 Task: In breaking news turn email notifications.
Action: Mouse moved to (641, 67)
Screenshot: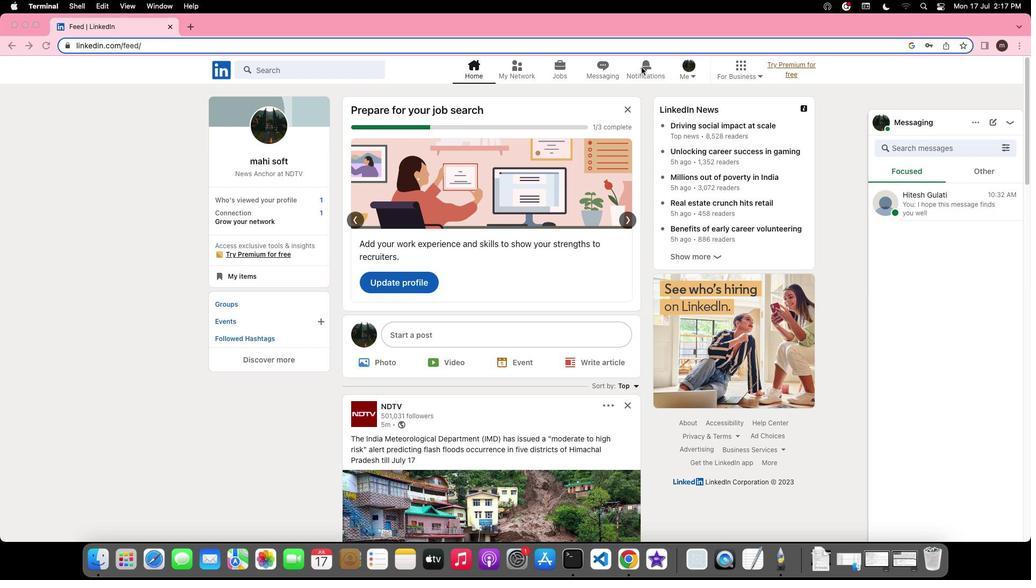 
Action: Mouse pressed left at (641, 67)
Screenshot: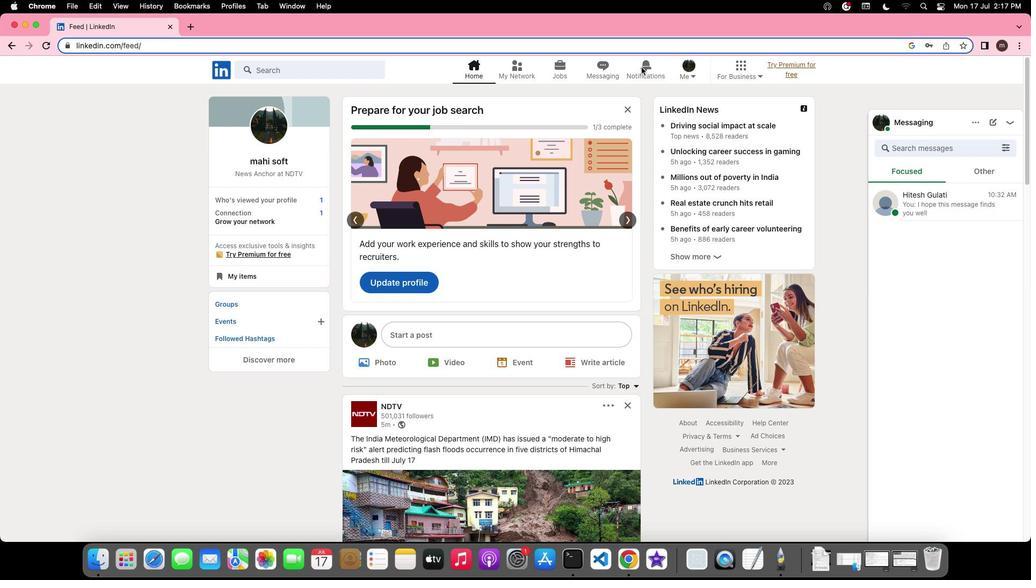 
Action: Mouse pressed left at (641, 67)
Screenshot: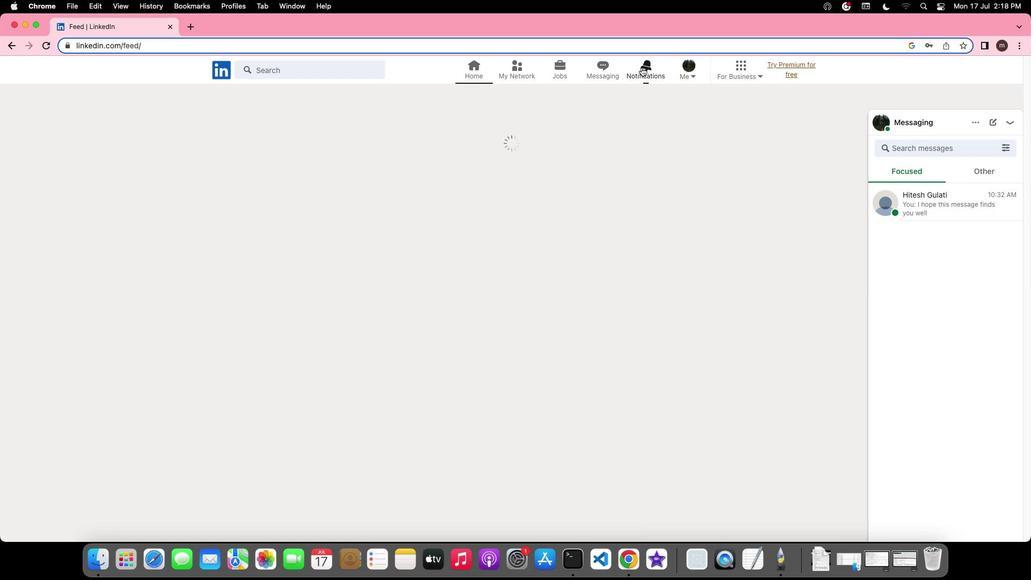 
Action: Mouse moved to (241, 137)
Screenshot: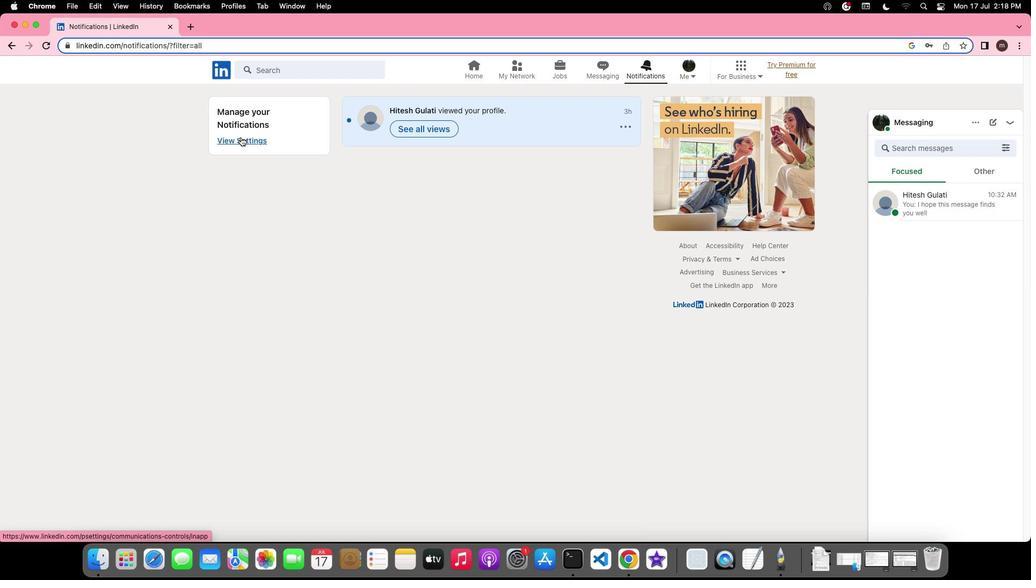 
Action: Mouse pressed left at (241, 137)
Screenshot: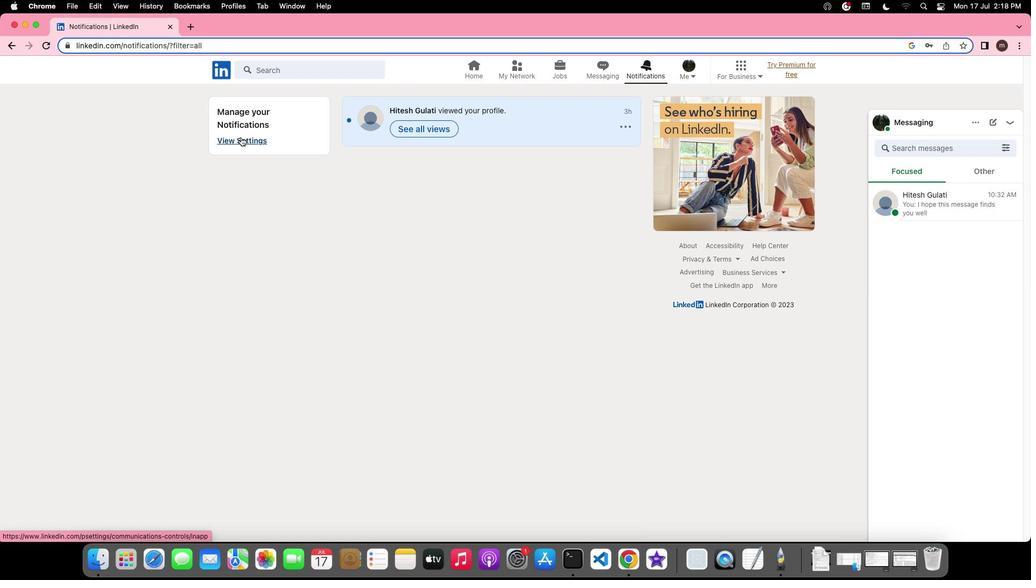 
Action: Mouse moved to (445, 406)
Screenshot: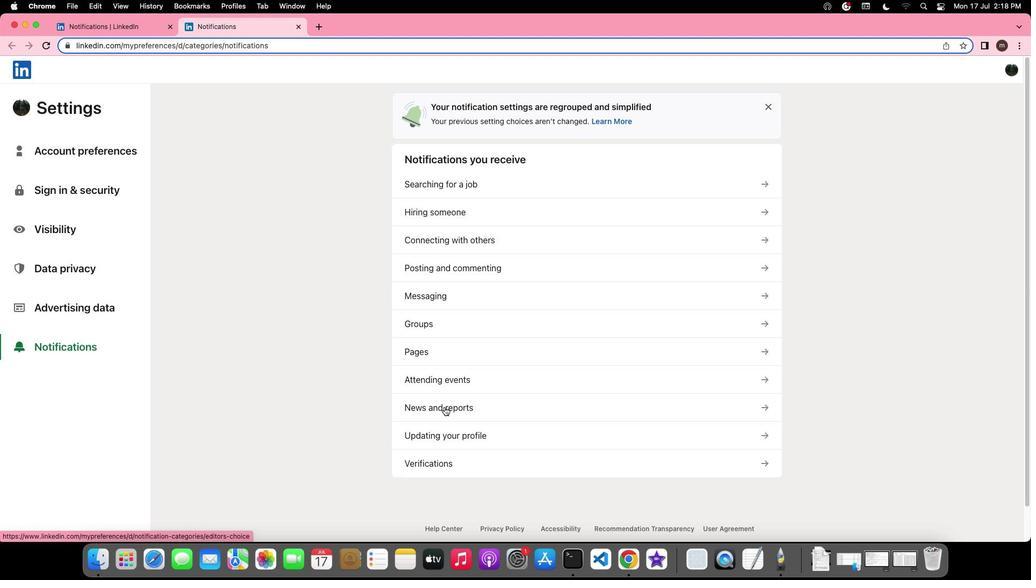 
Action: Mouse pressed left at (445, 406)
Screenshot: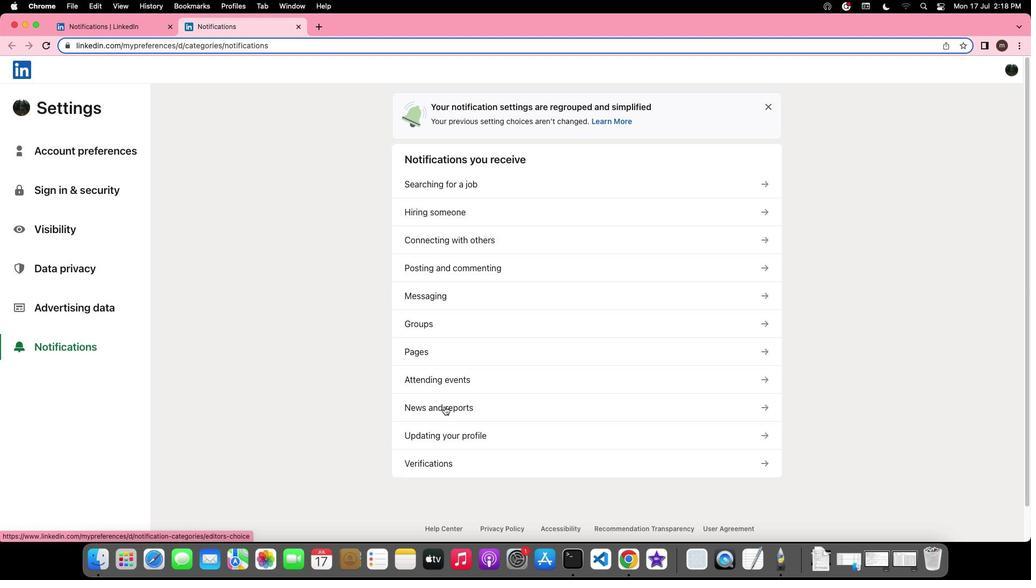 
Action: Mouse moved to (439, 207)
Screenshot: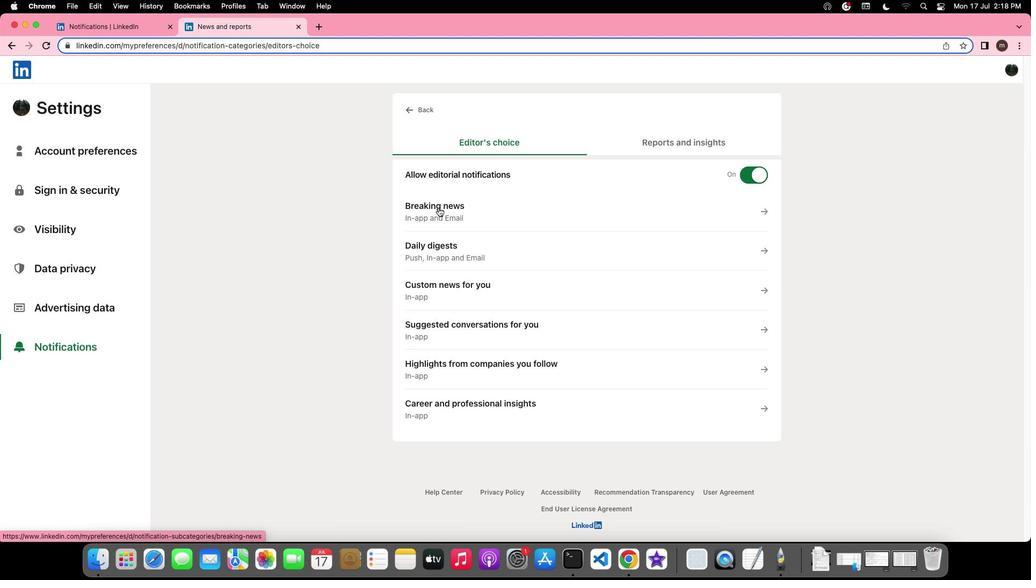 
Action: Mouse pressed left at (439, 207)
Screenshot: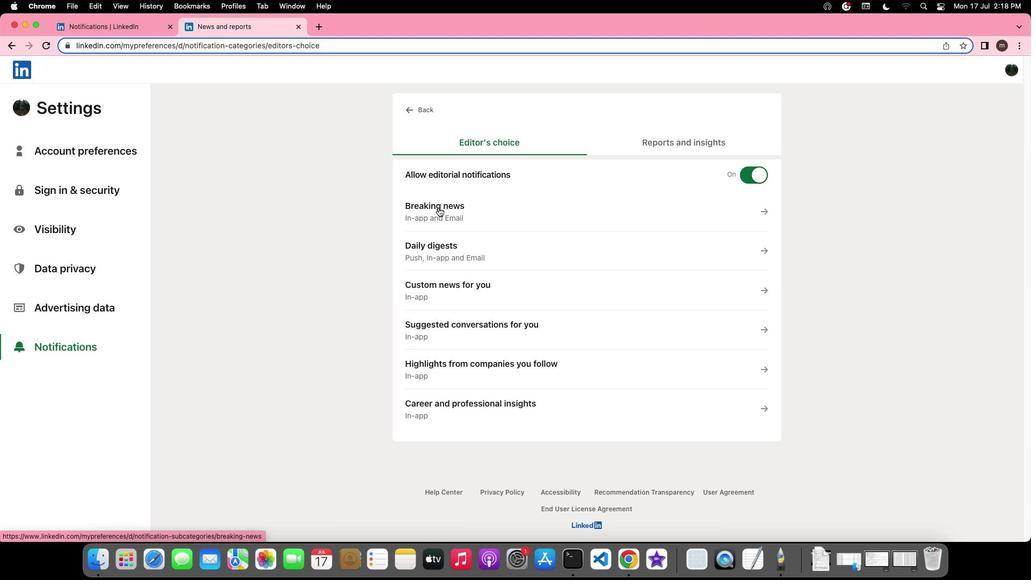 
Action: Mouse moved to (759, 290)
Screenshot: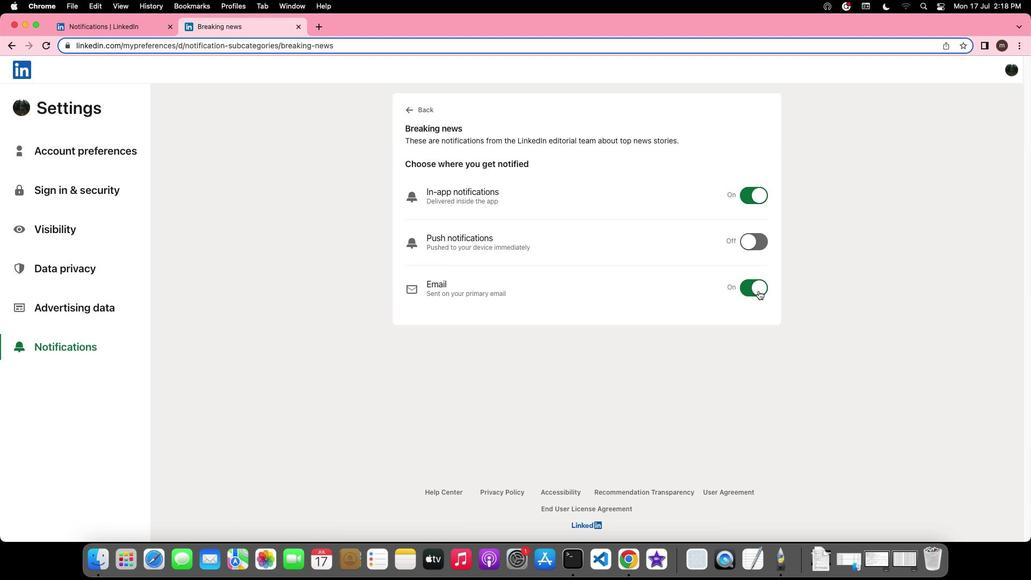 
Action: Mouse pressed left at (759, 290)
Screenshot: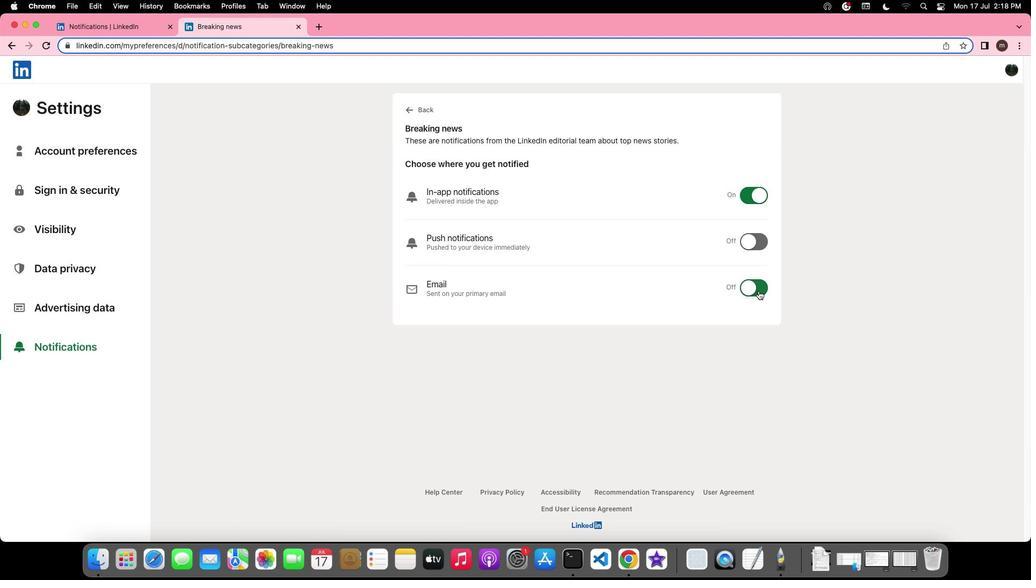 
Action: Mouse moved to (779, 302)
Screenshot: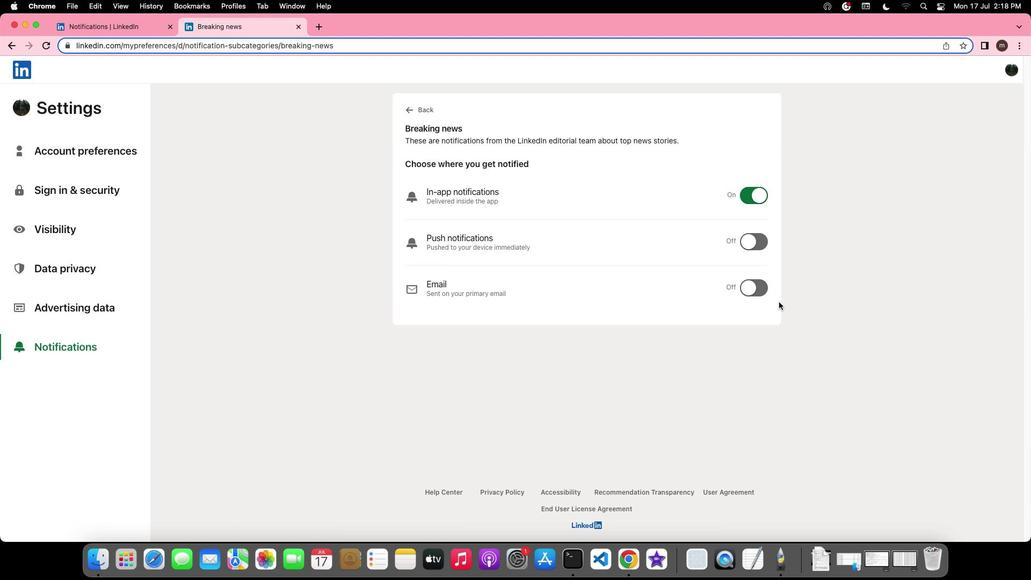 
